 Task: Create a section Data Privacy Sprint and in the section, add a milestone Vulnerability Management in the project AlphaTech
Action: Mouse moved to (57, 363)
Screenshot: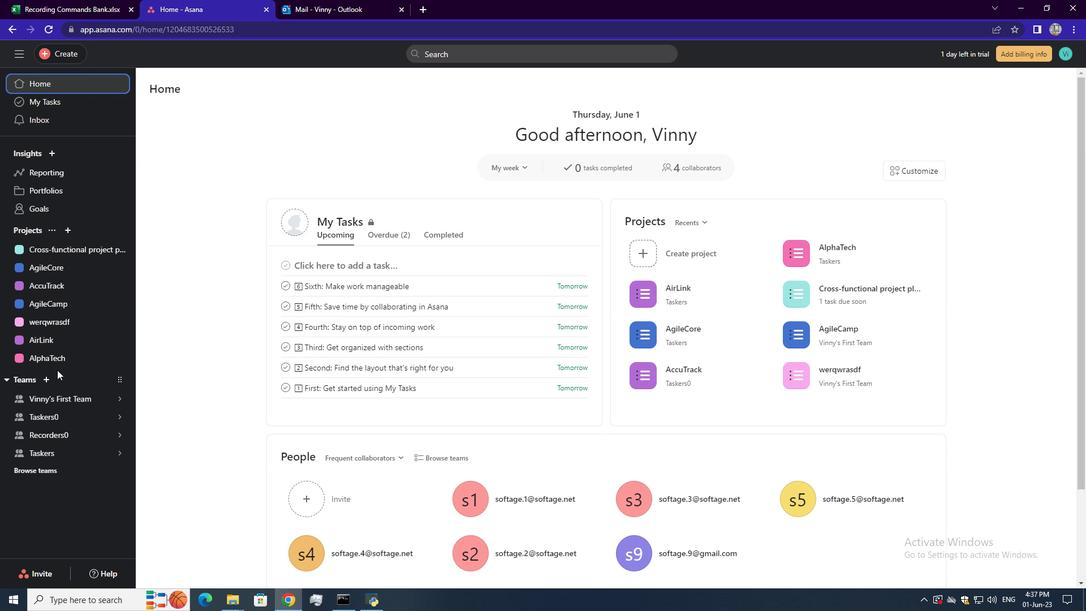 
Action: Mouse pressed left at (57, 363)
Screenshot: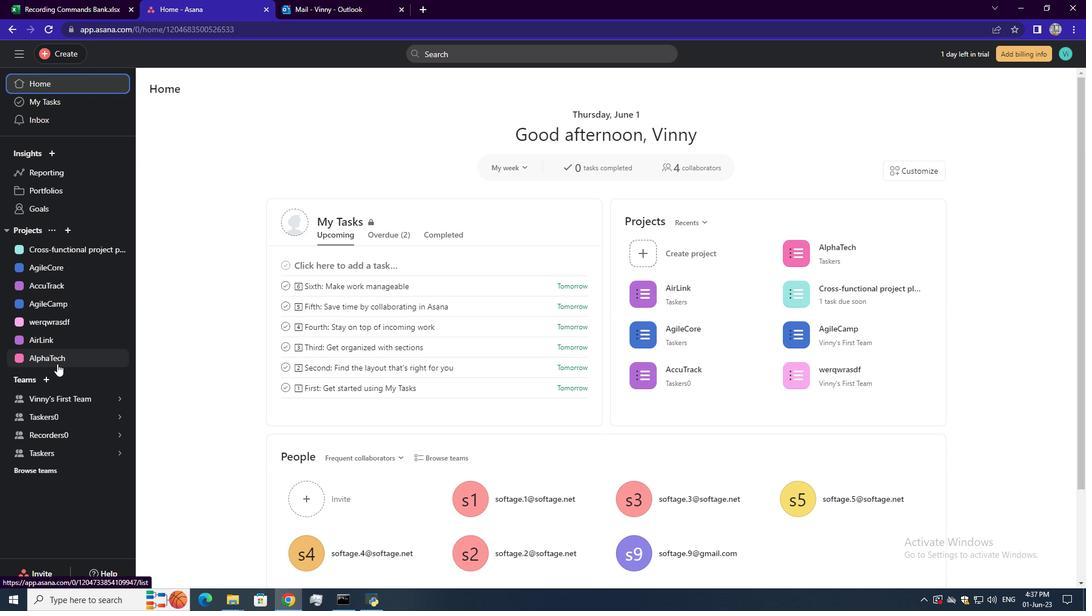 
Action: Mouse moved to (187, 411)
Screenshot: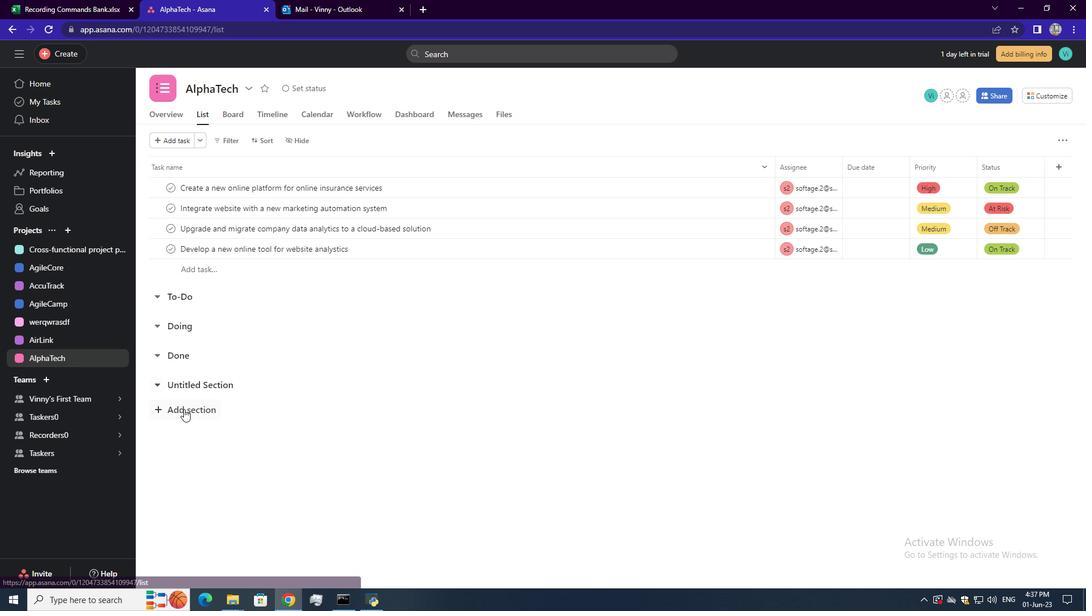 
Action: Mouse pressed left at (187, 411)
Screenshot: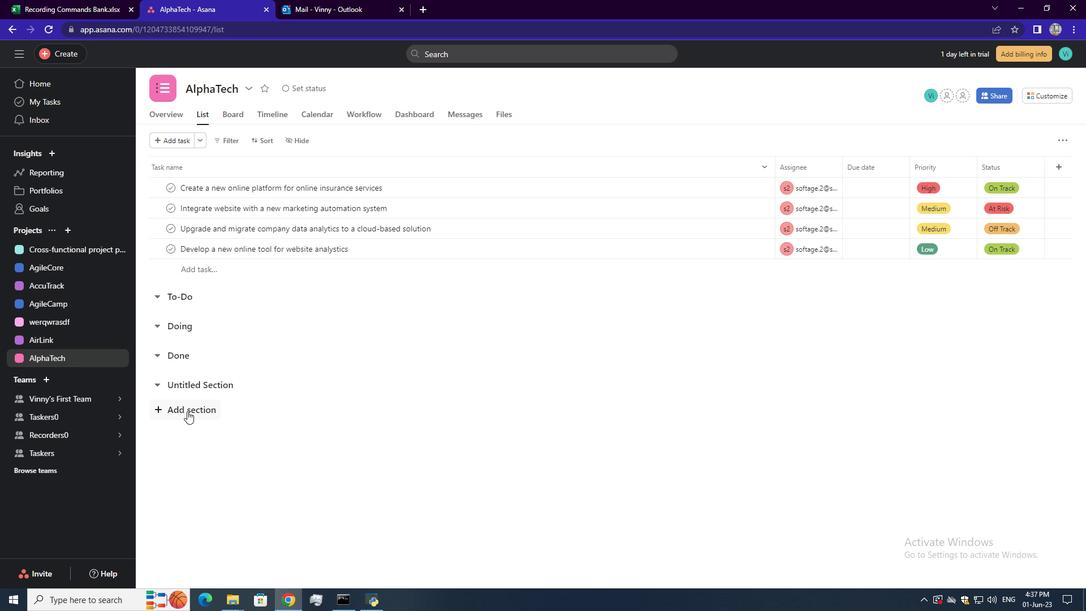 
Action: Mouse moved to (194, 416)
Screenshot: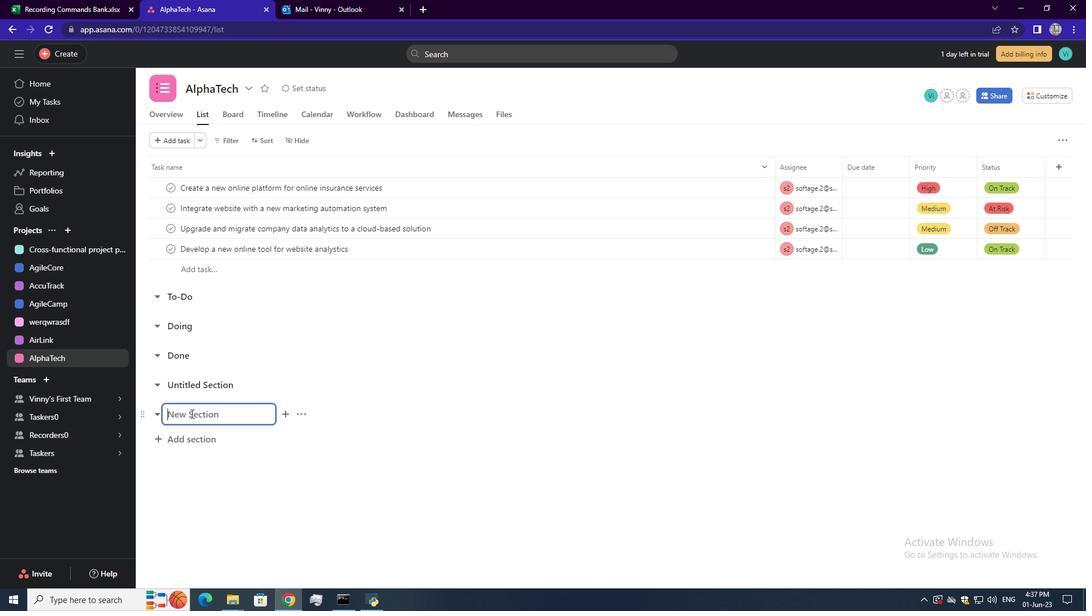 
Action: Mouse pressed left at (194, 416)
Screenshot: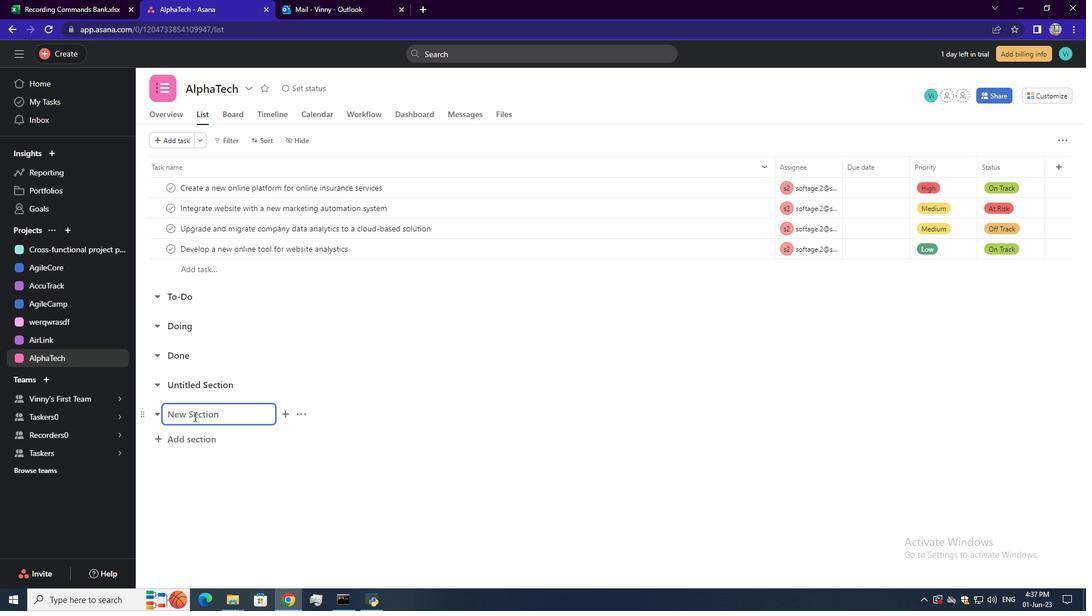 
Action: Key pressed <Key.shift>Date<Key.space><Key.shift>Privacy<Key.space><Key.shift>Sprint<Key.enter>
Screenshot: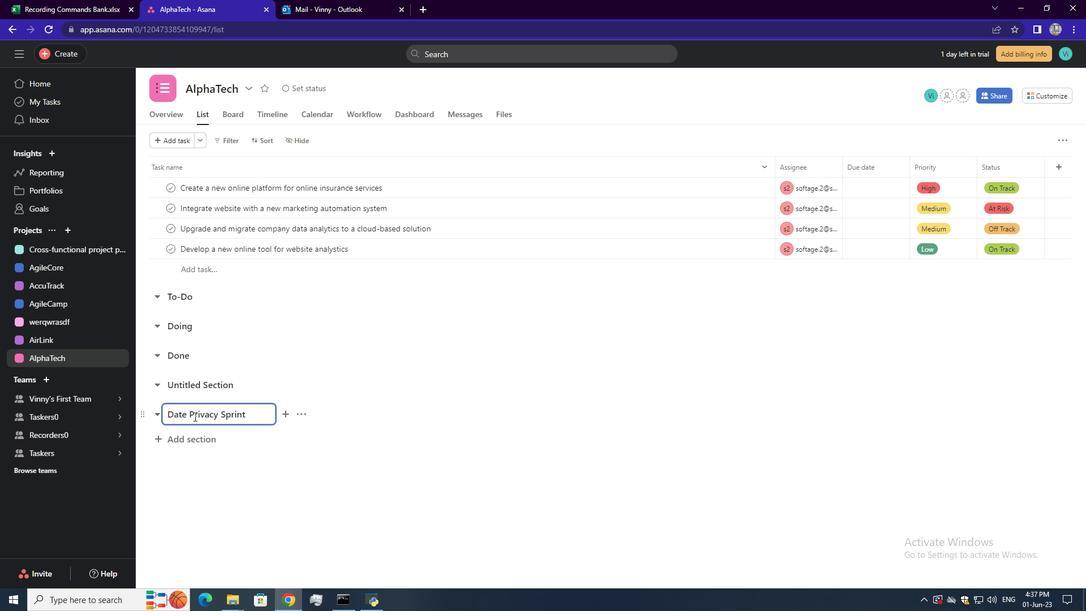 
Action: Mouse moved to (204, 434)
Screenshot: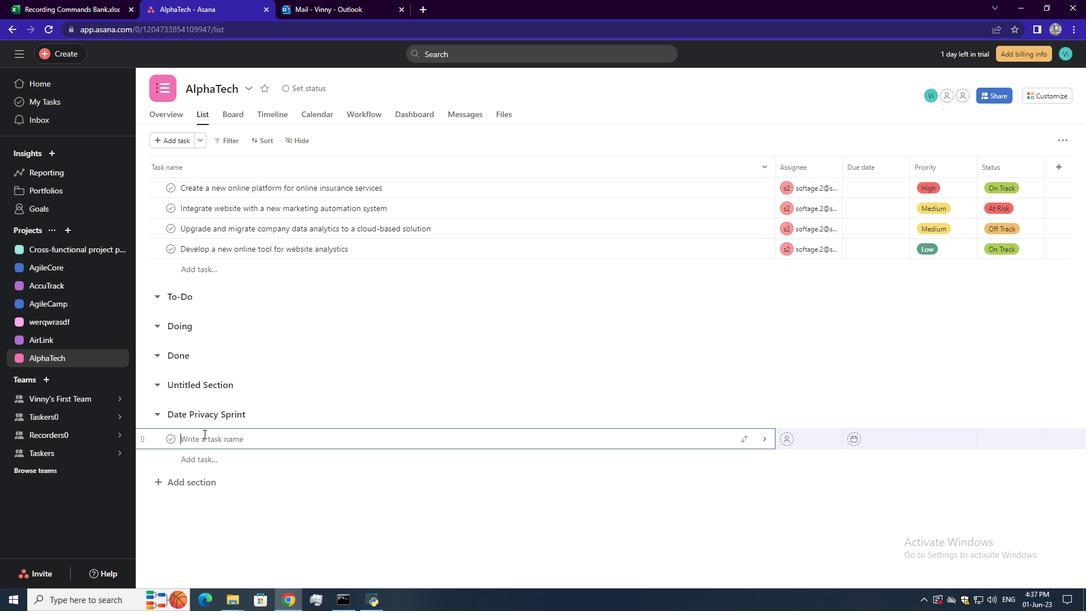 
Action: Mouse pressed left at (204, 434)
Screenshot: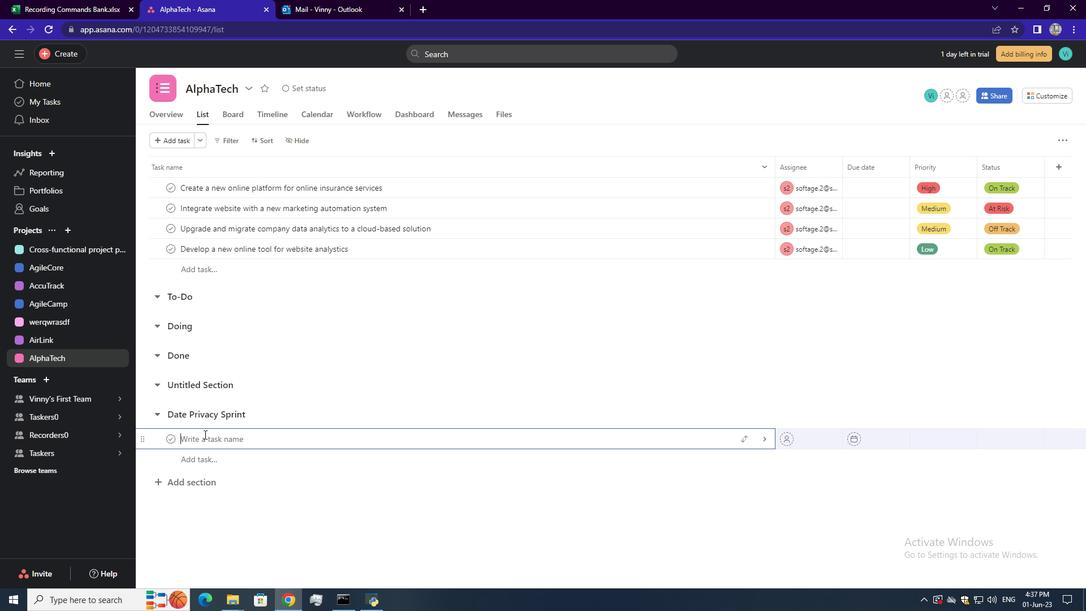 
Action: Key pressed <Key.shift>Vulnerabl<Key.backspace>ility<Key.space><Key.shift>Management<Key.enter>
Screenshot: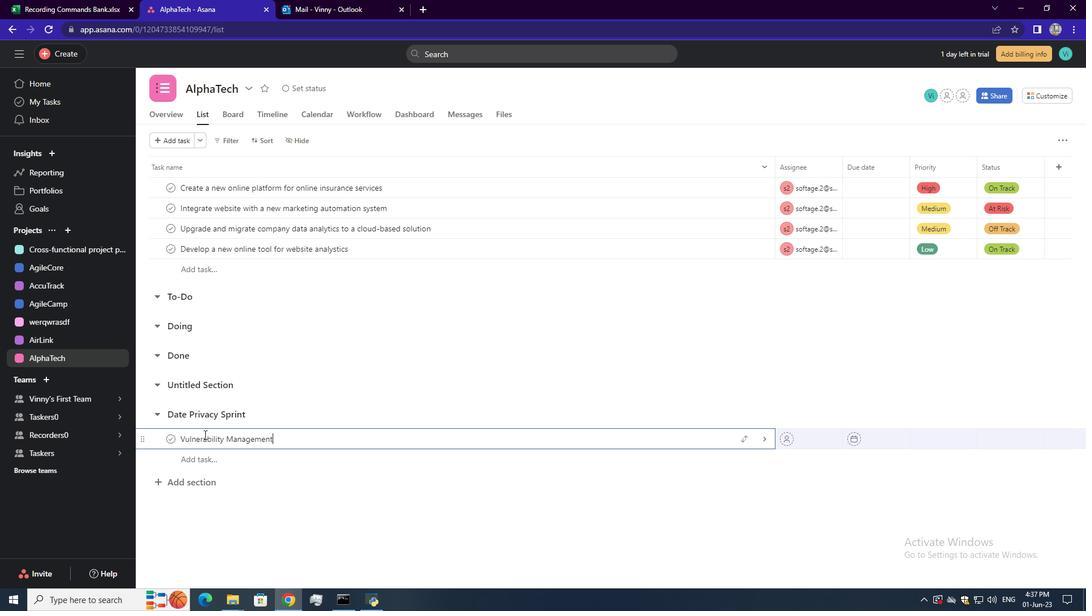 
Action: Mouse moved to (357, 432)
Screenshot: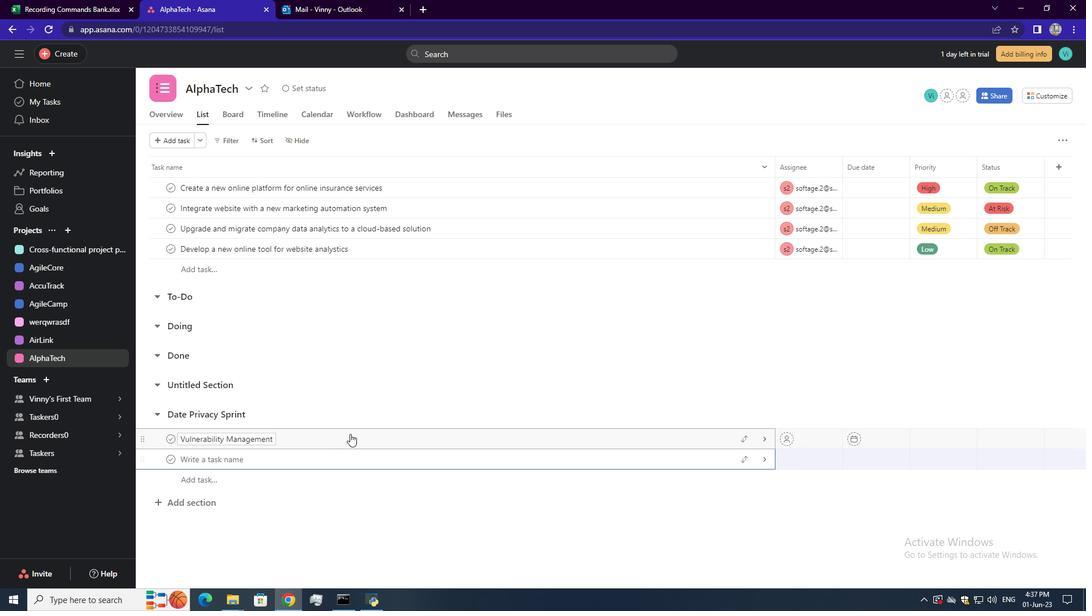 
Action: Mouse pressed left at (357, 432)
Screenshot: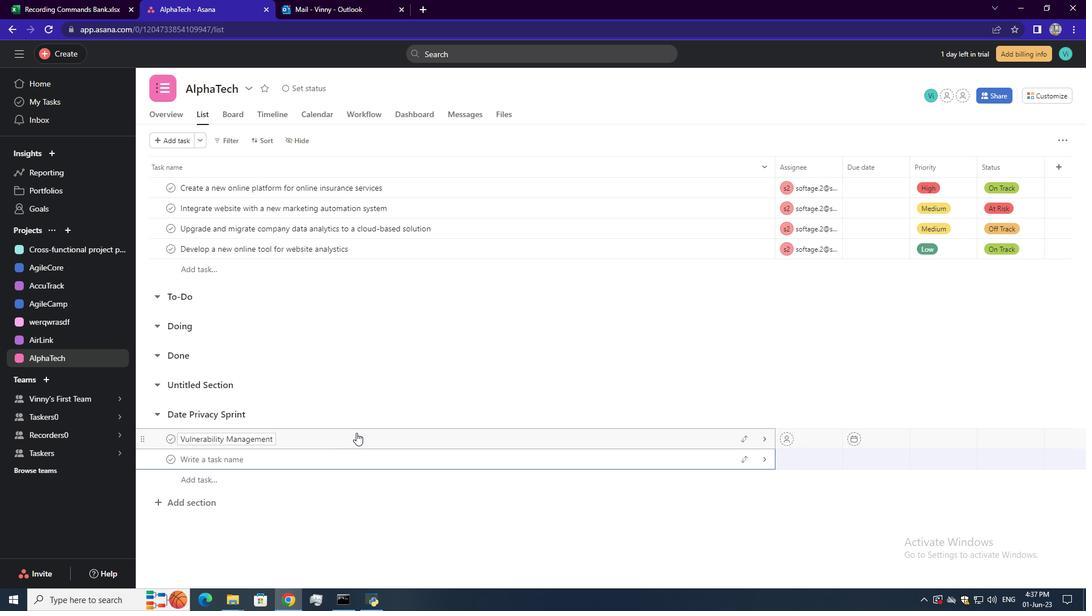 
Action: Mouse moved to (1040, 141)
Screenshot: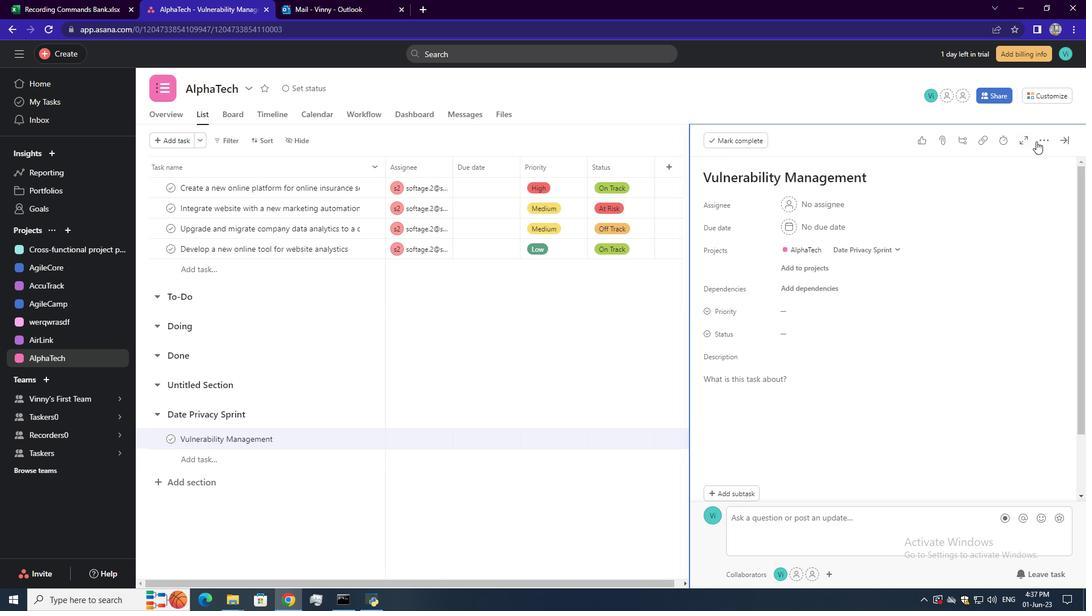 
Action: Mouse pressed left at (1040, 141)
Screenshot: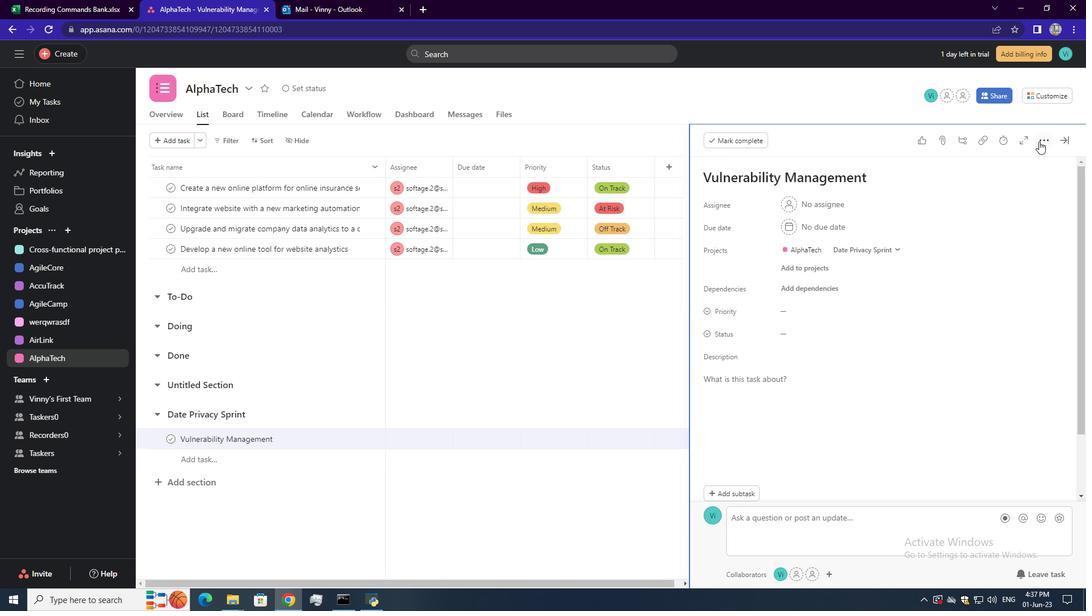
Action: Mouse moved to (967, 178)
Screenshot: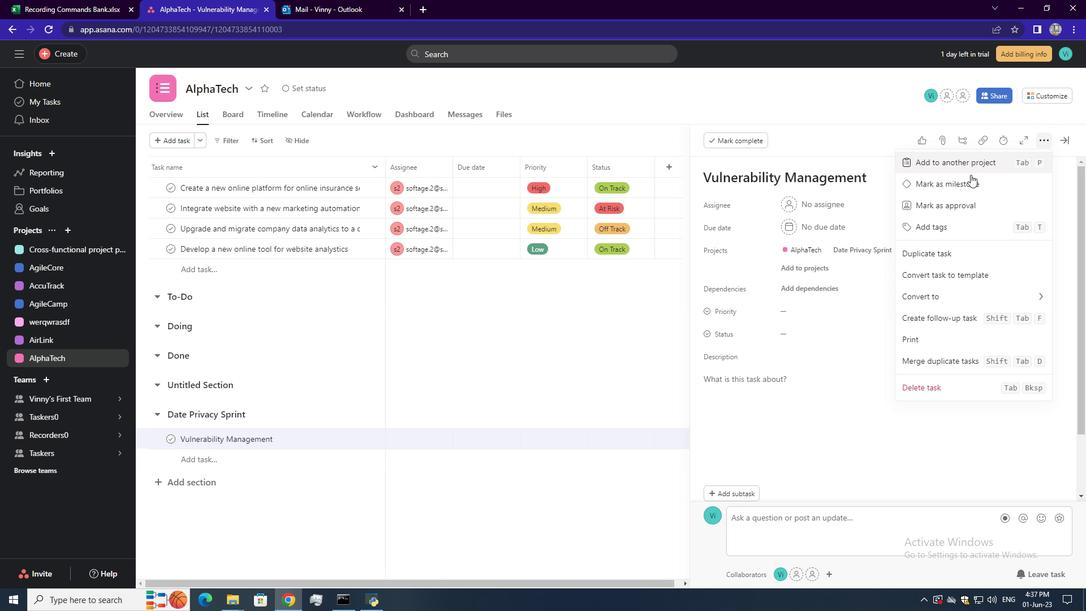 
Action: Mouse pressed left at (967, 178)
Screenshot: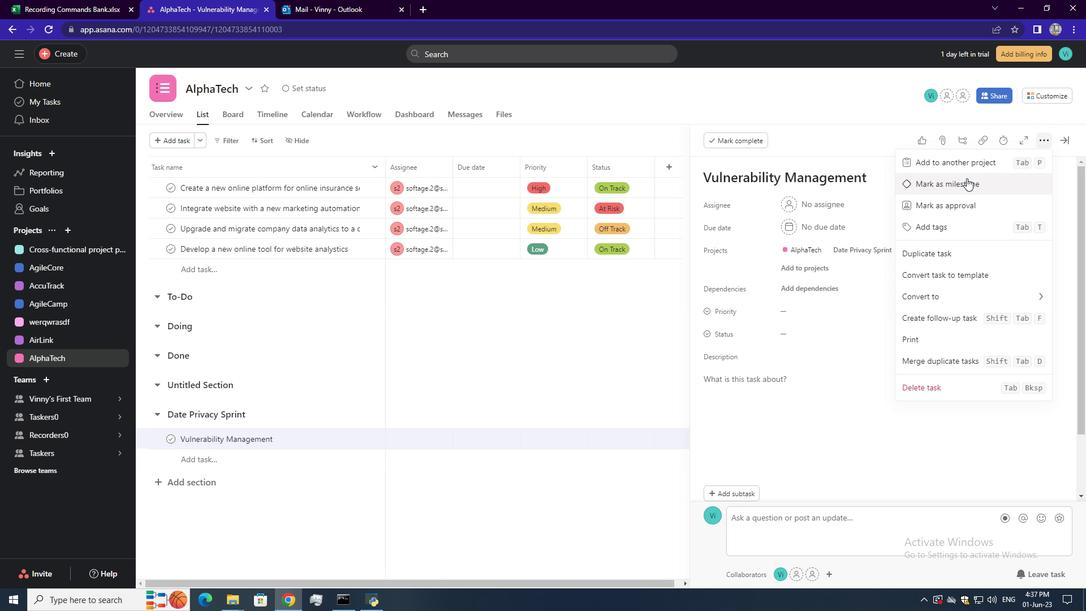 
Action: Mouse moved to (966, 179)
Screenshot: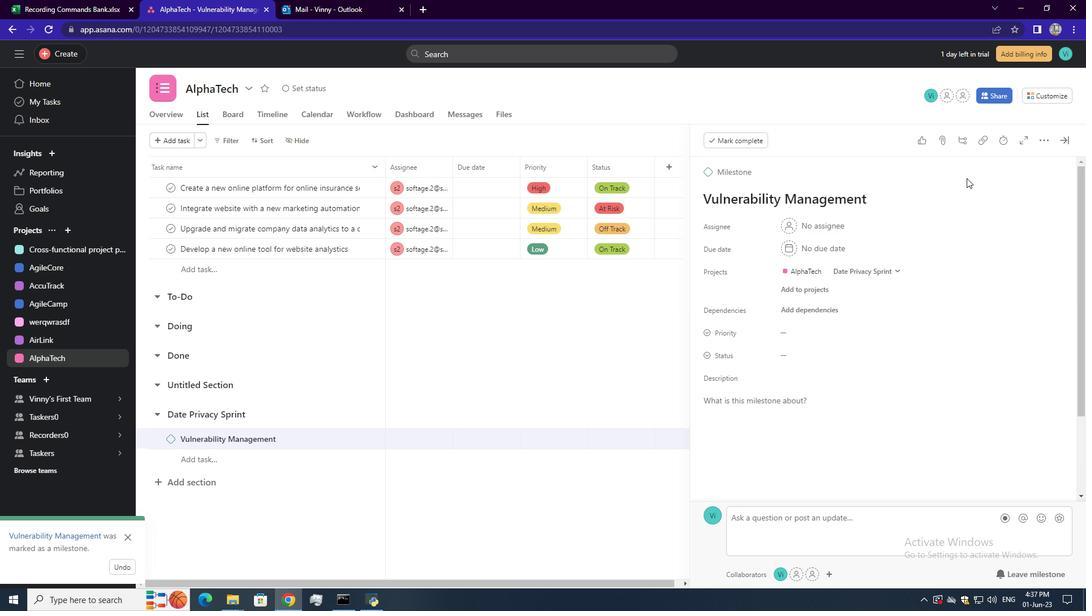
